 Task: Compute the floor of 10.8.
Action: Mouse moved to (1217, 83)
Screenshot: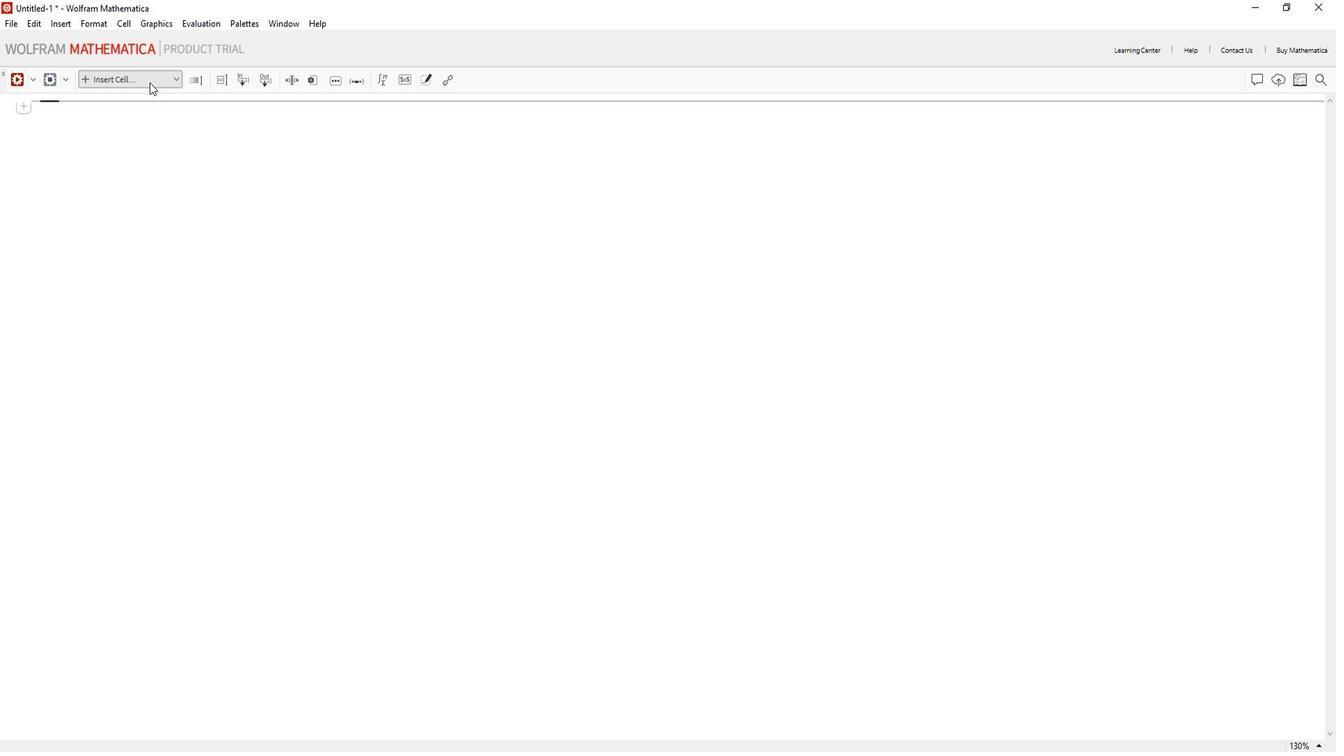 
Action: Mouse pressed left at (1217, 83)
Screenshot: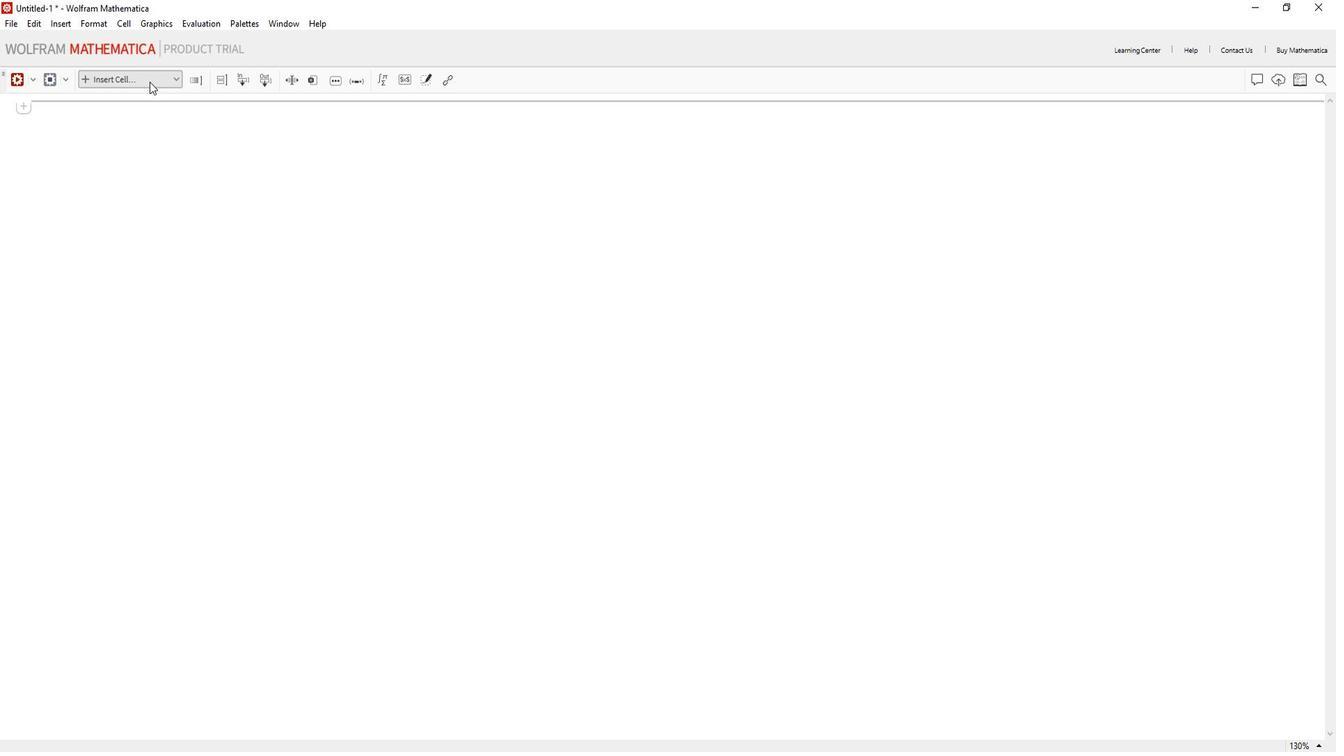 
Action: Mouse moved to (1195, 104)
Screenshot: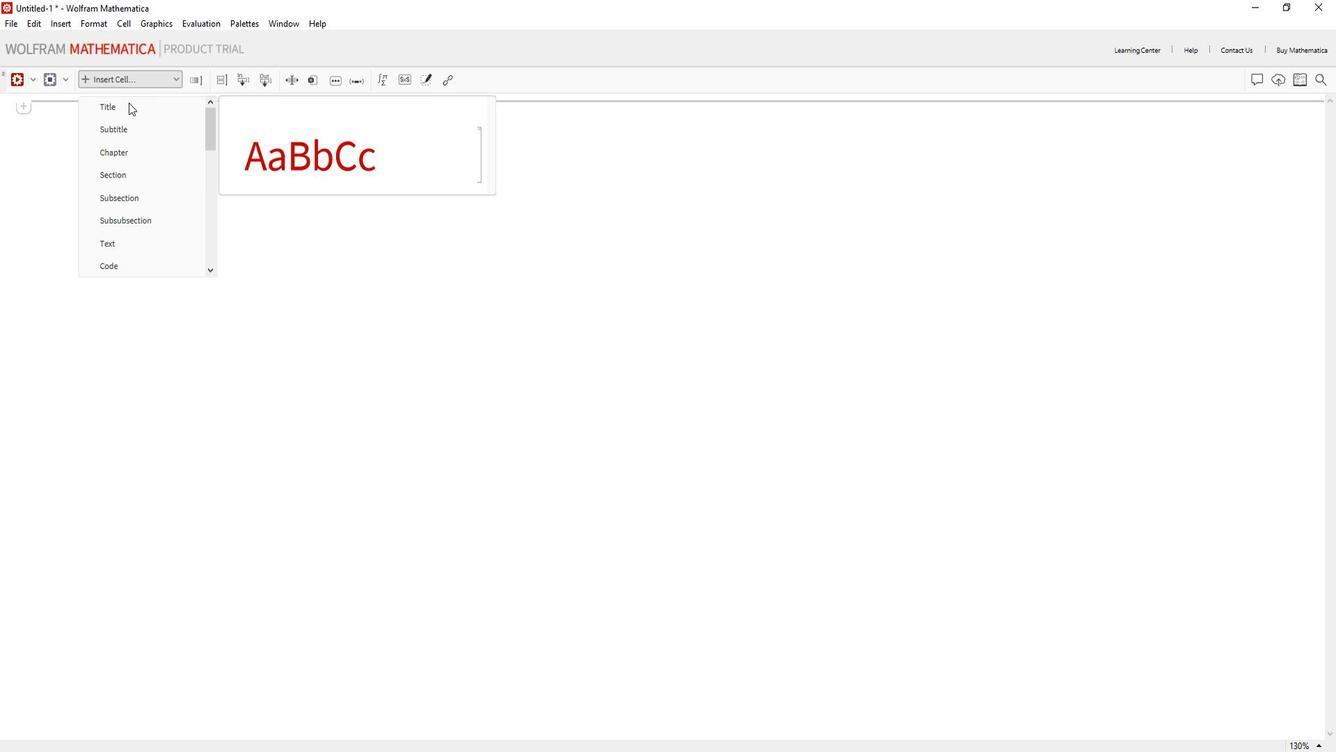 
Action: Mouse pressed left at (1195, 104)
Screenshot: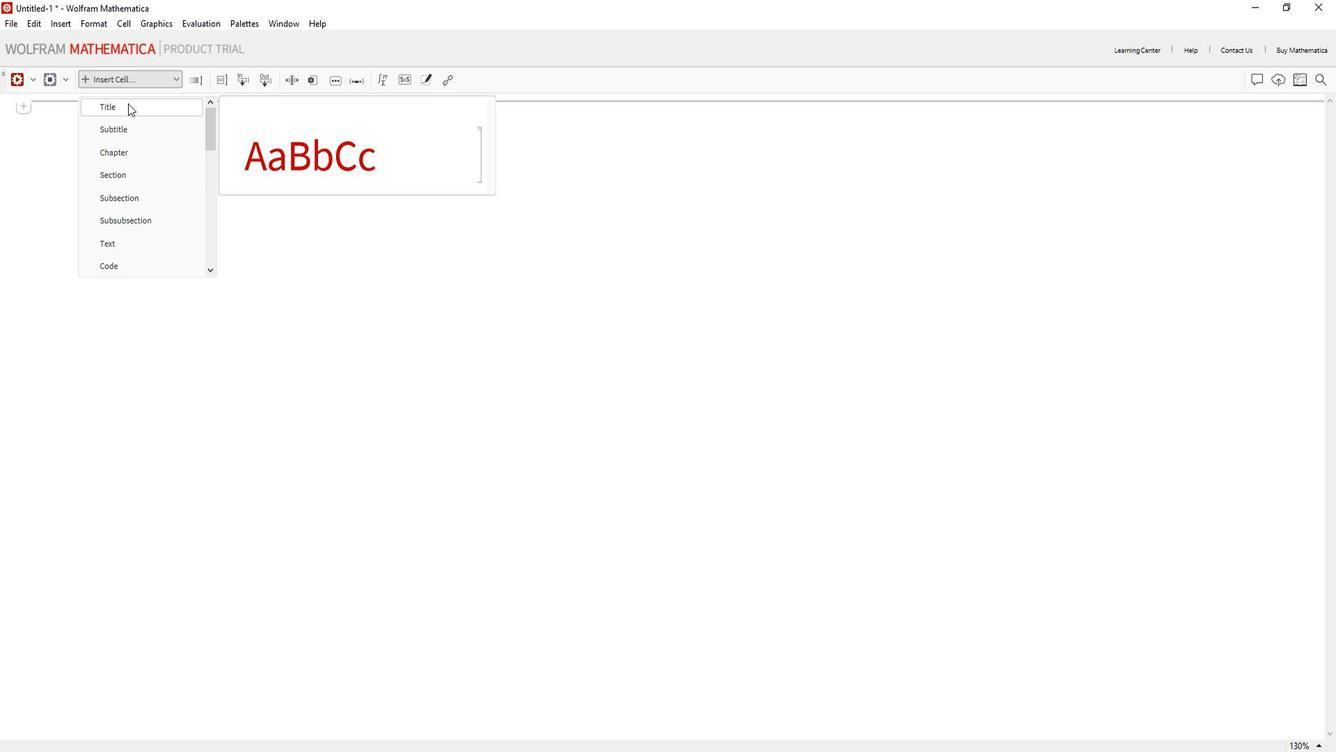 
Action: Key pressed <Key.shift><Key.shift><Key.shift><Key.shift><Key.shift>Compute<Key.space>the<Key.space>floor
Screenshot: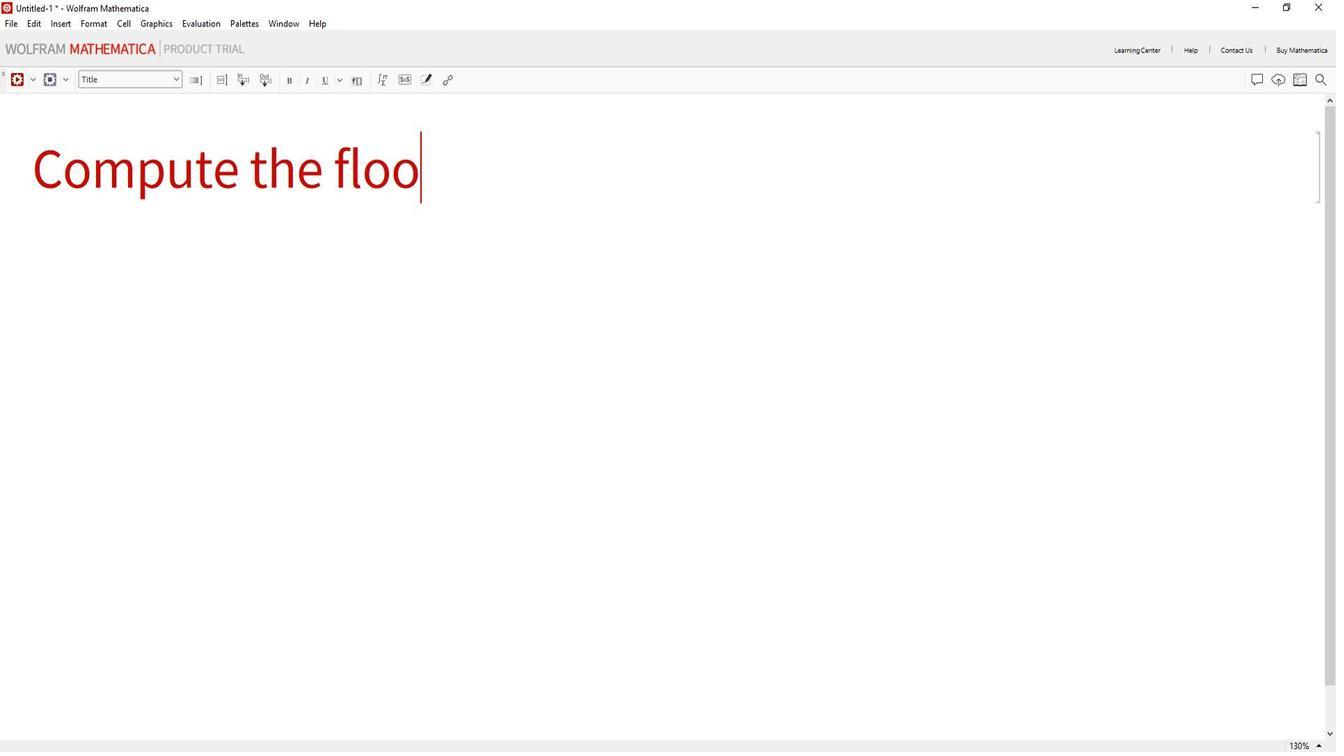 
Action: Mouse moved to (1293, 229)
Screenshot: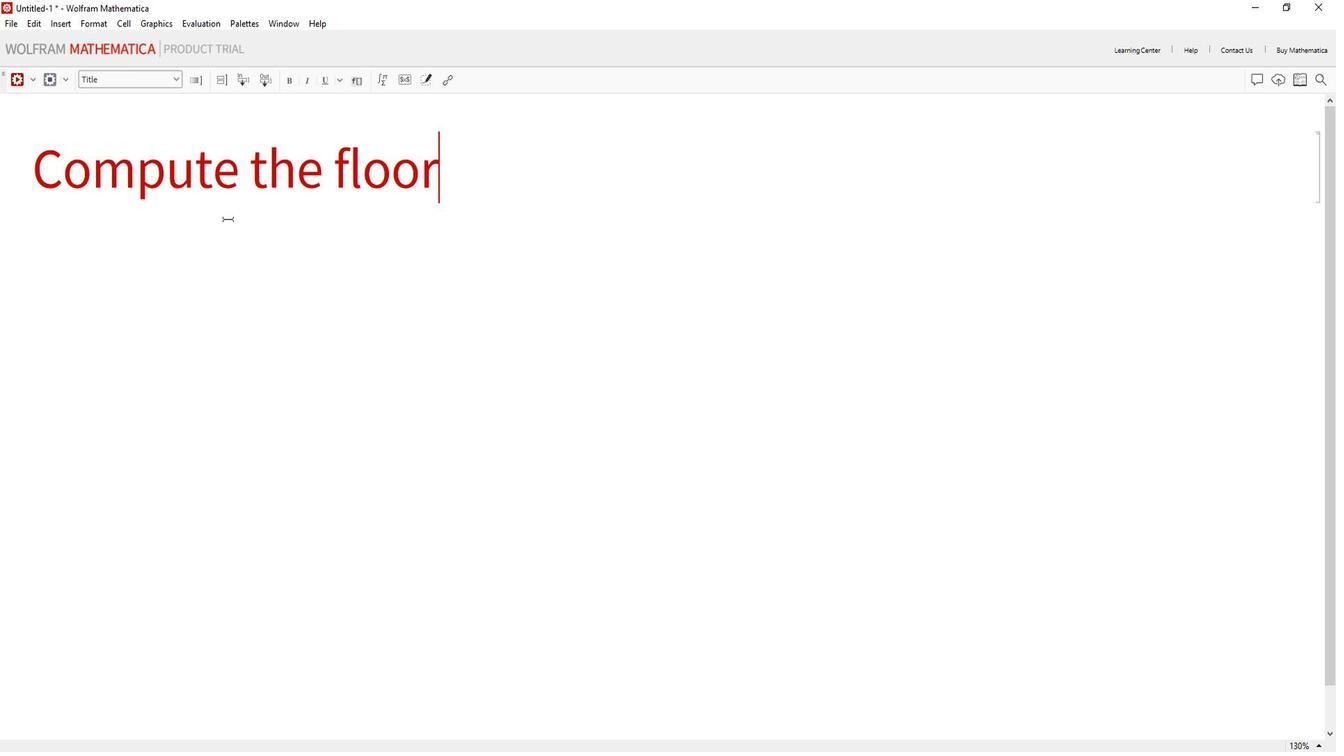 
Action: Mouse pressed left at (1293, 229)
Screenshot: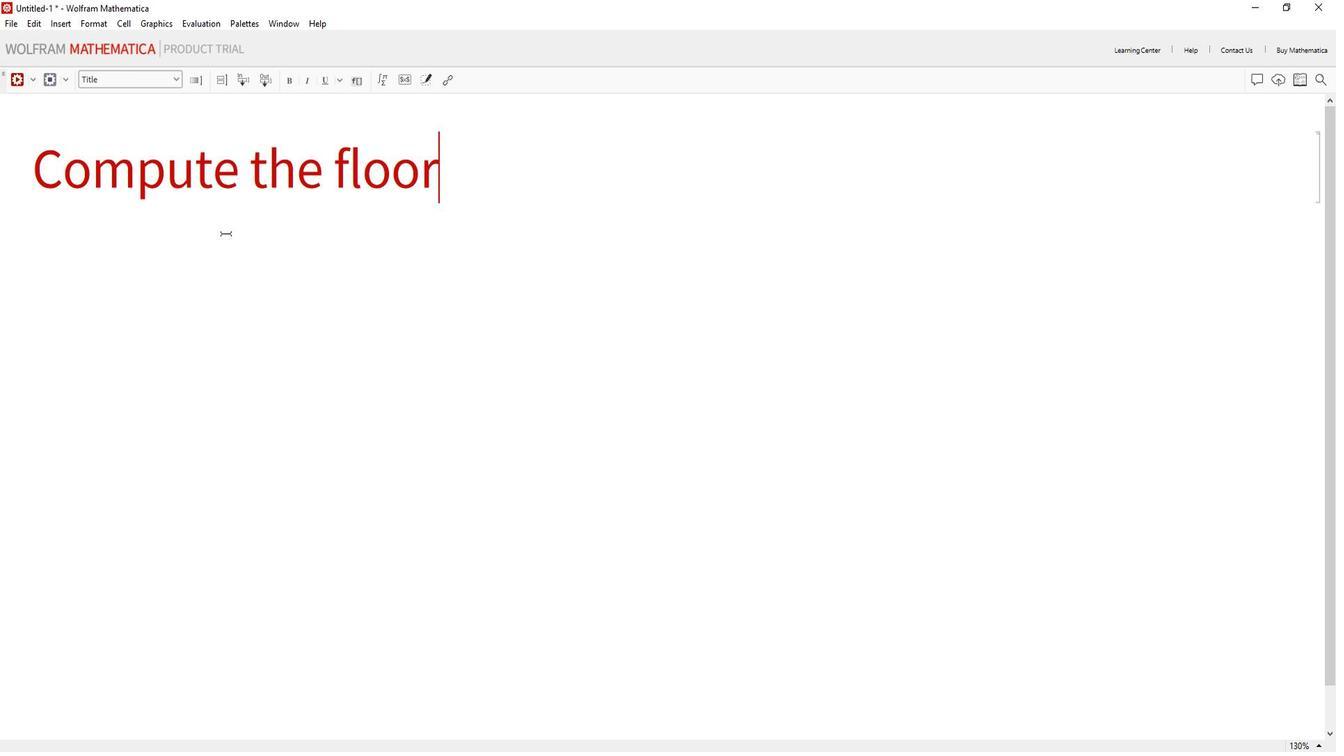 
Action: Mouse moved to (1214, 78)
Screenshot: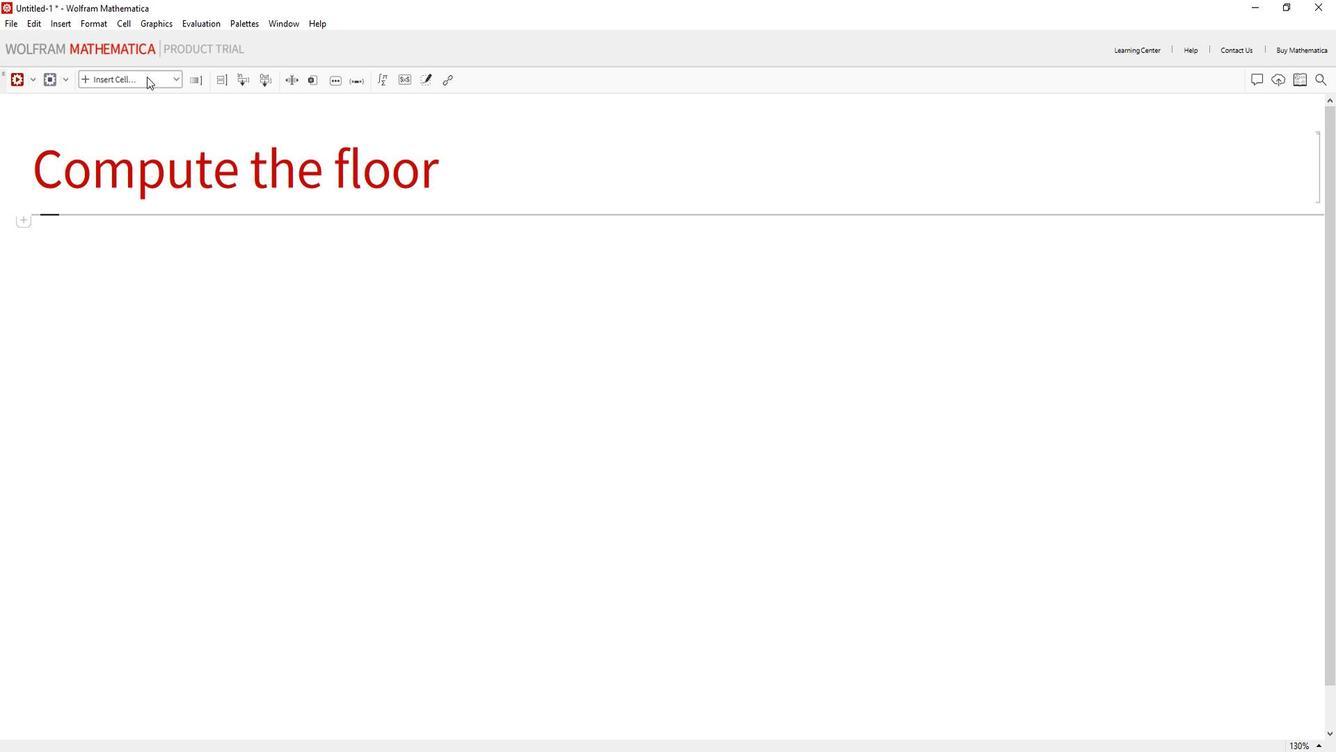 
Action: Mouse pressed left at (1214, 78)
Screenshot: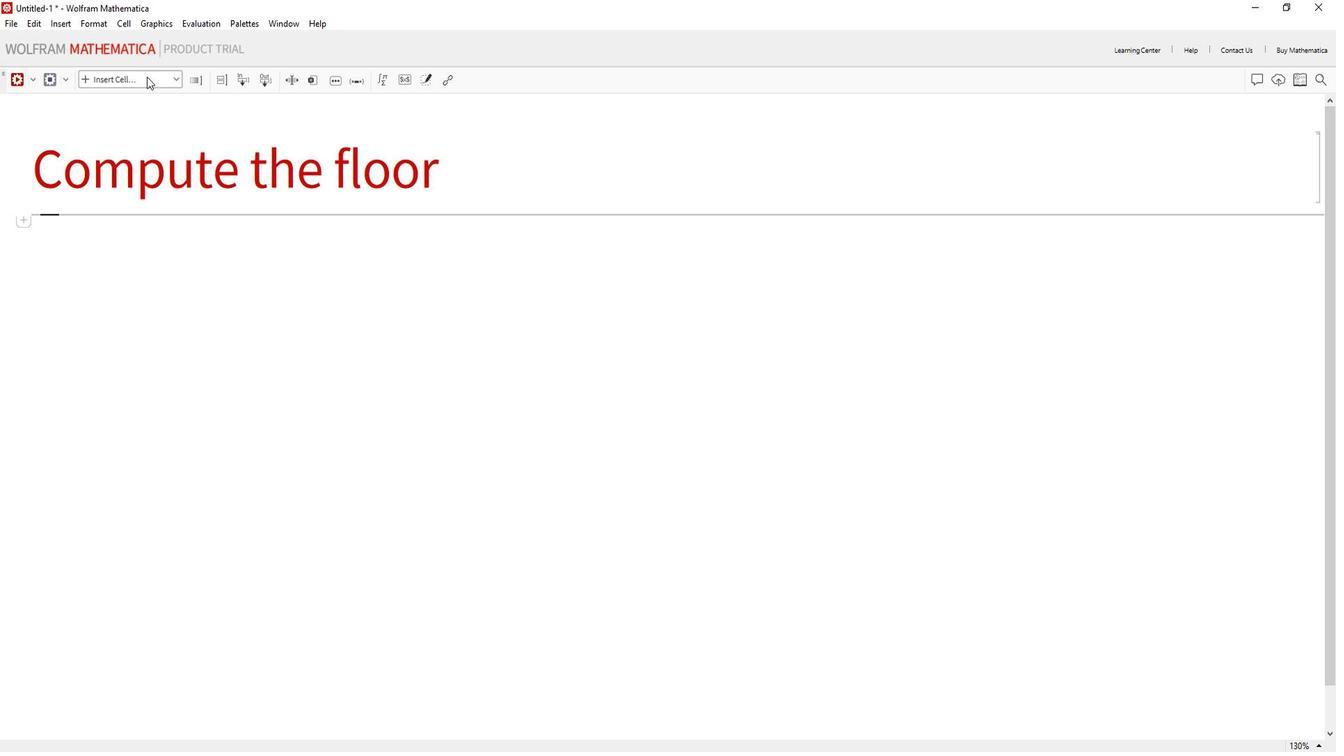 
Action: Mouse moved to (1200, 263)
Screenshot: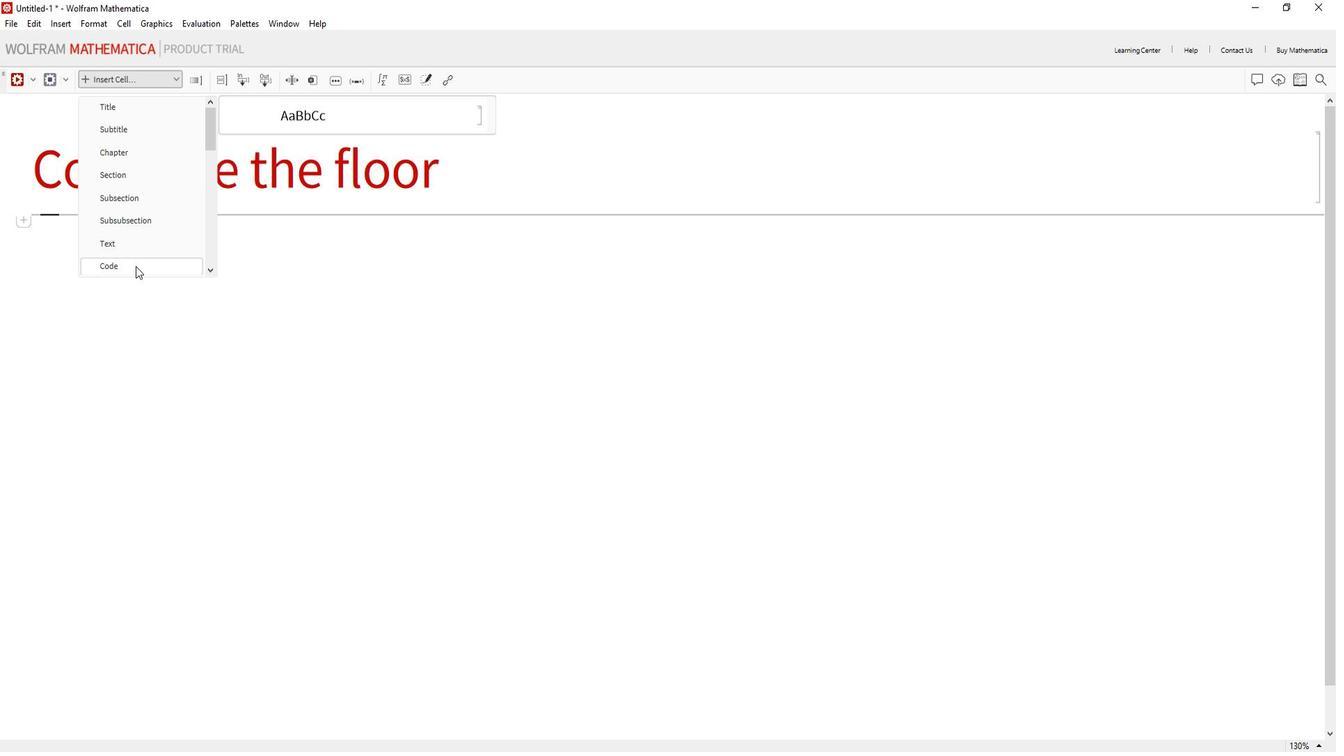 
Action: Mouse pressed left at (1200, 263)
Screenshot: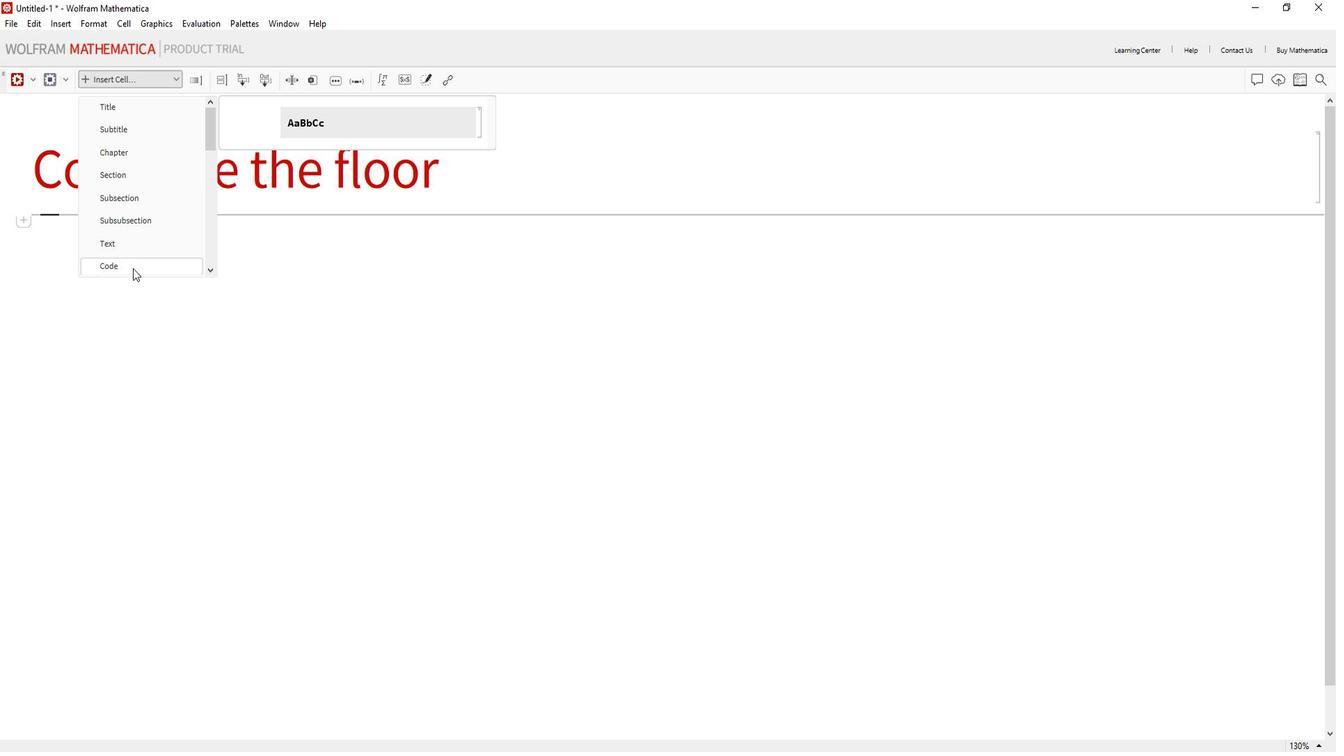 
Action: Mouse moved to (1004, 268)
Screenshot: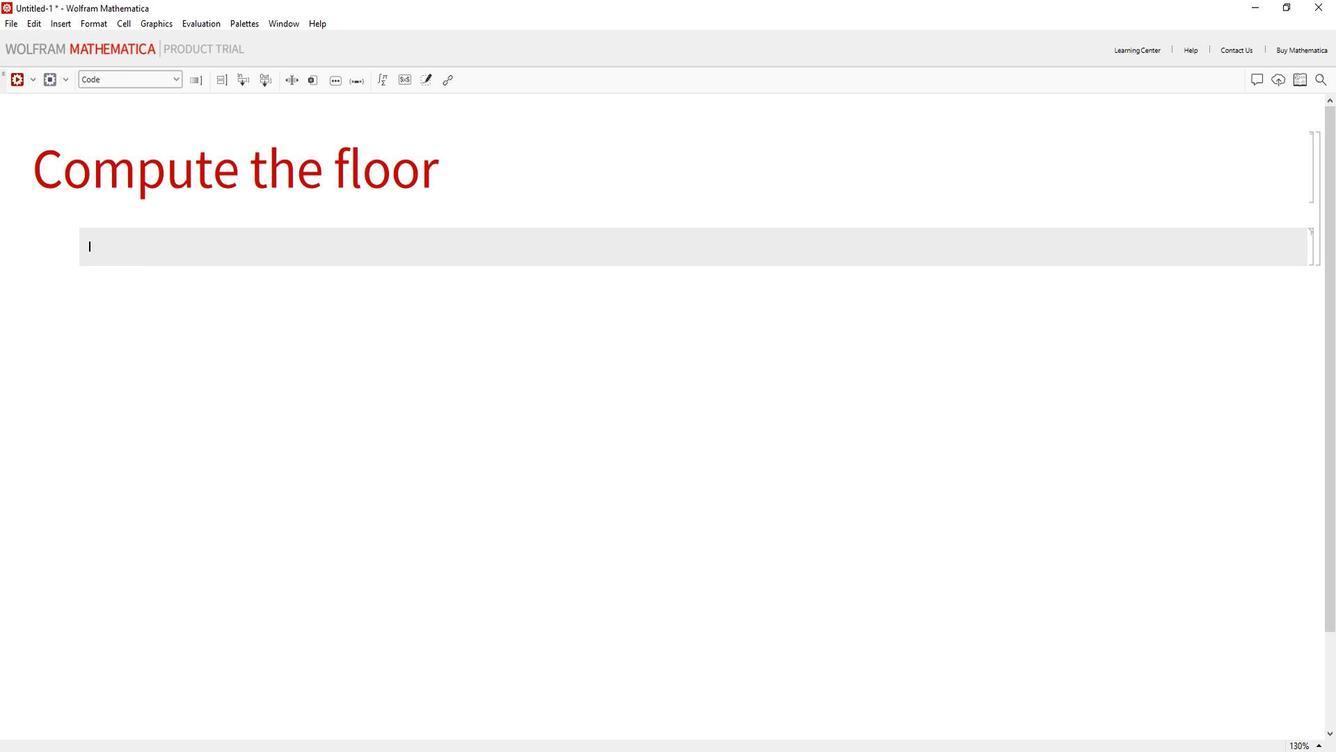 
Action: Mouse pressed left at (1004, 268)
Screenshot: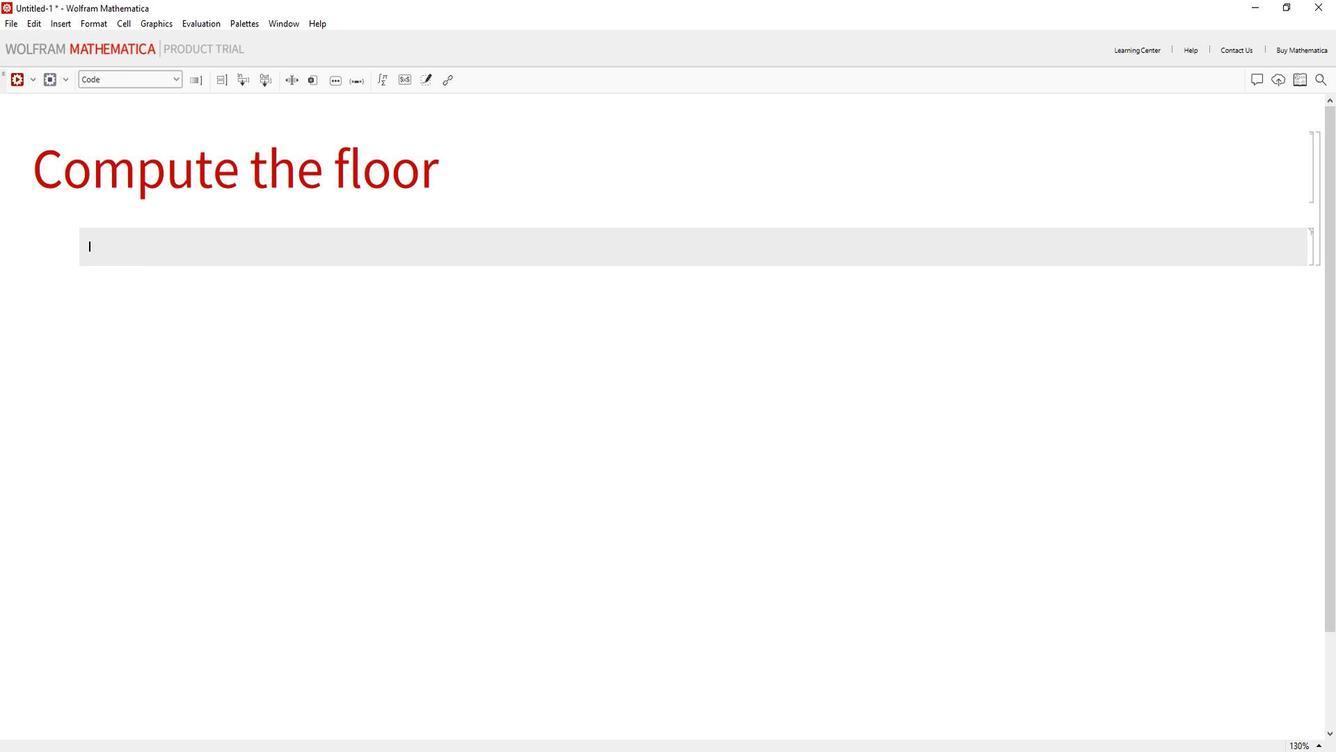 
Action: Mouse moved to (1194, 247)
Screenshot: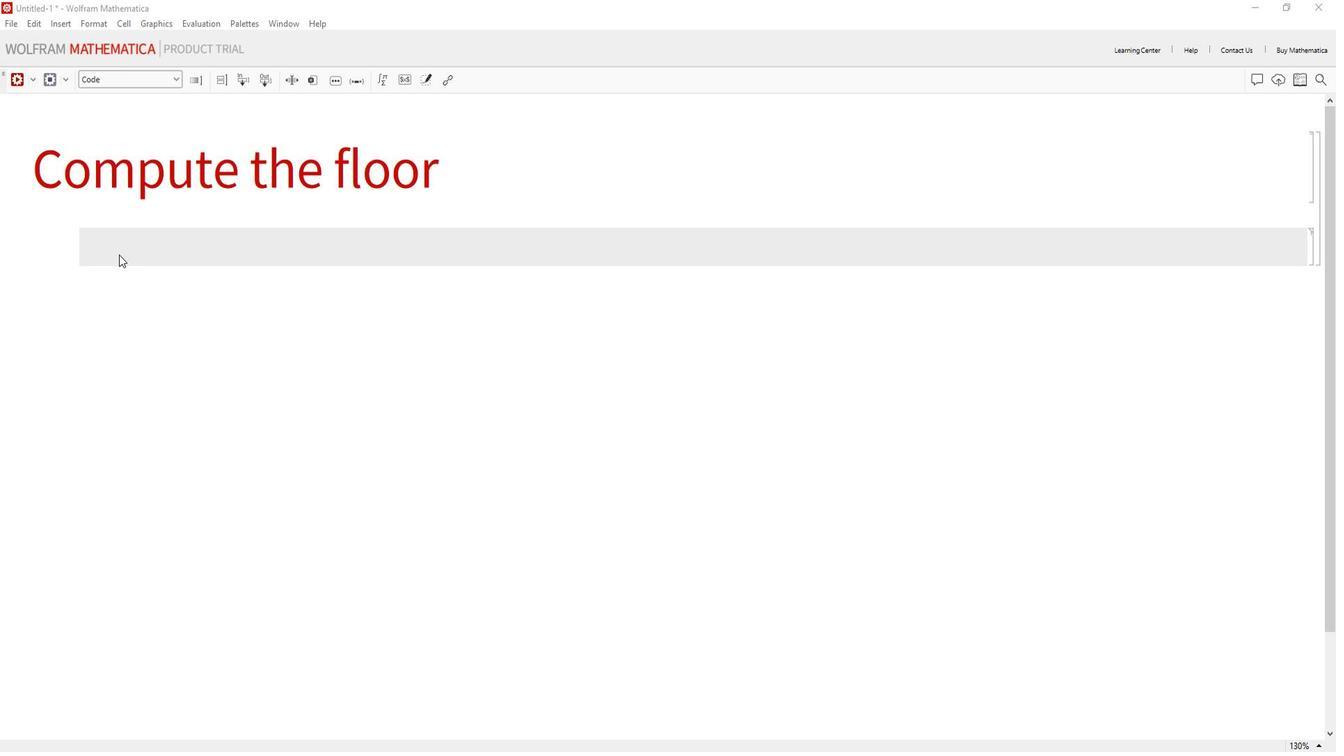
Action: Mouse pressed left at (1194, 247)
Screenshot: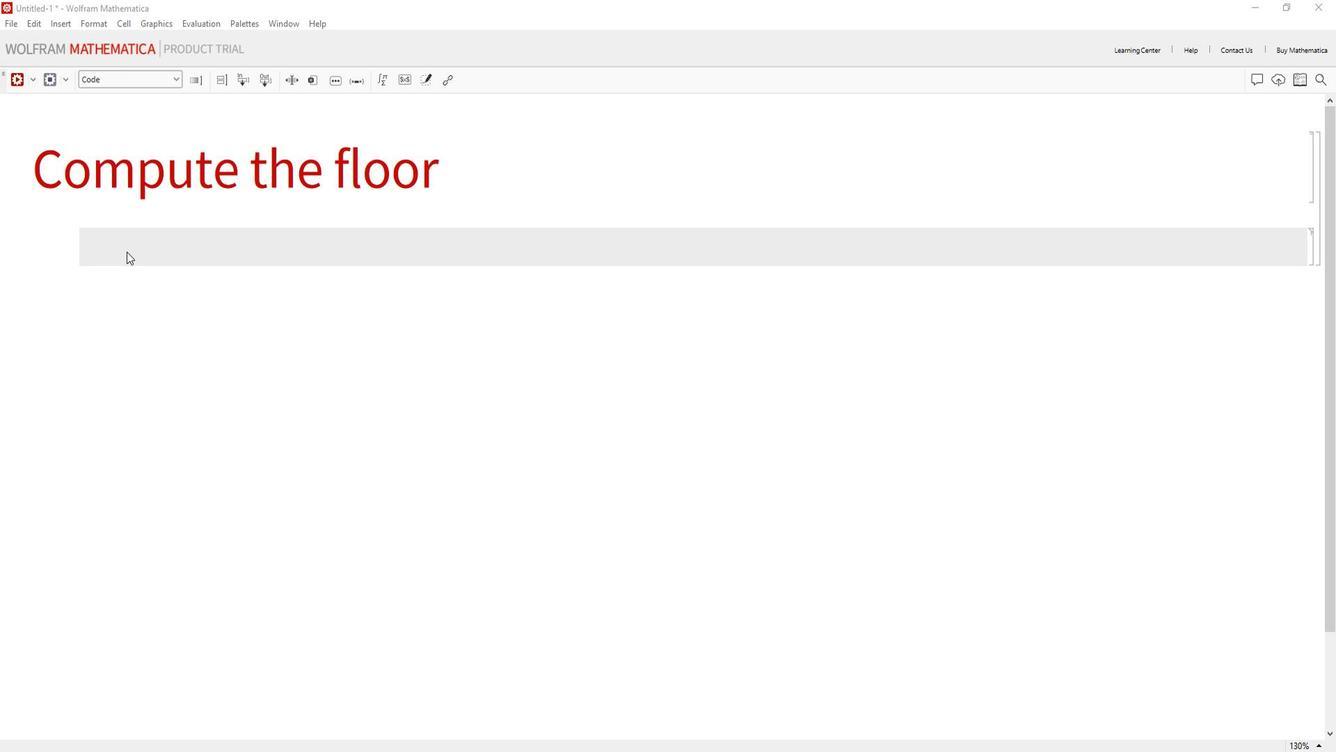 
Action: Key pressed <Key.shift_r>(*<Key.shift>Calculate<Key.space>the<Key.space>foolr<Key.backspace><Key.backspace><Key.backspace><Key.backspace>loor<Key.space>of<Key.space>10.8<Key.right><Key.right>floor<Key.shift>Value<Key.enter><Key.space>=<Key.space><Key.shift>Floor[10.8<Key.right><Key.enter><Key.backspace>;<Key.enter><Key.enter><Key.shift_r><Key.shift_r><Key.shift_r><Key.shift_r><Key.shift_r>(*<Key.shift><Key.shift><Key.shift><Key.shift><Key.shift><Key.shift><Key.shift><Key.shift><Key.shift><Key.shift>Diplay<Key.left><Key.left><Key.left><Key.left>s<Key.right><Key.right><Key.right><Key.right><Key.right><Key.left><Key.space>the<Key.space>result<Key.right><Key.right><Key.enter>floor<Key.shift>Valoo<Key.backspace><Key.backspace>ue<Key.enter>
Screenshot: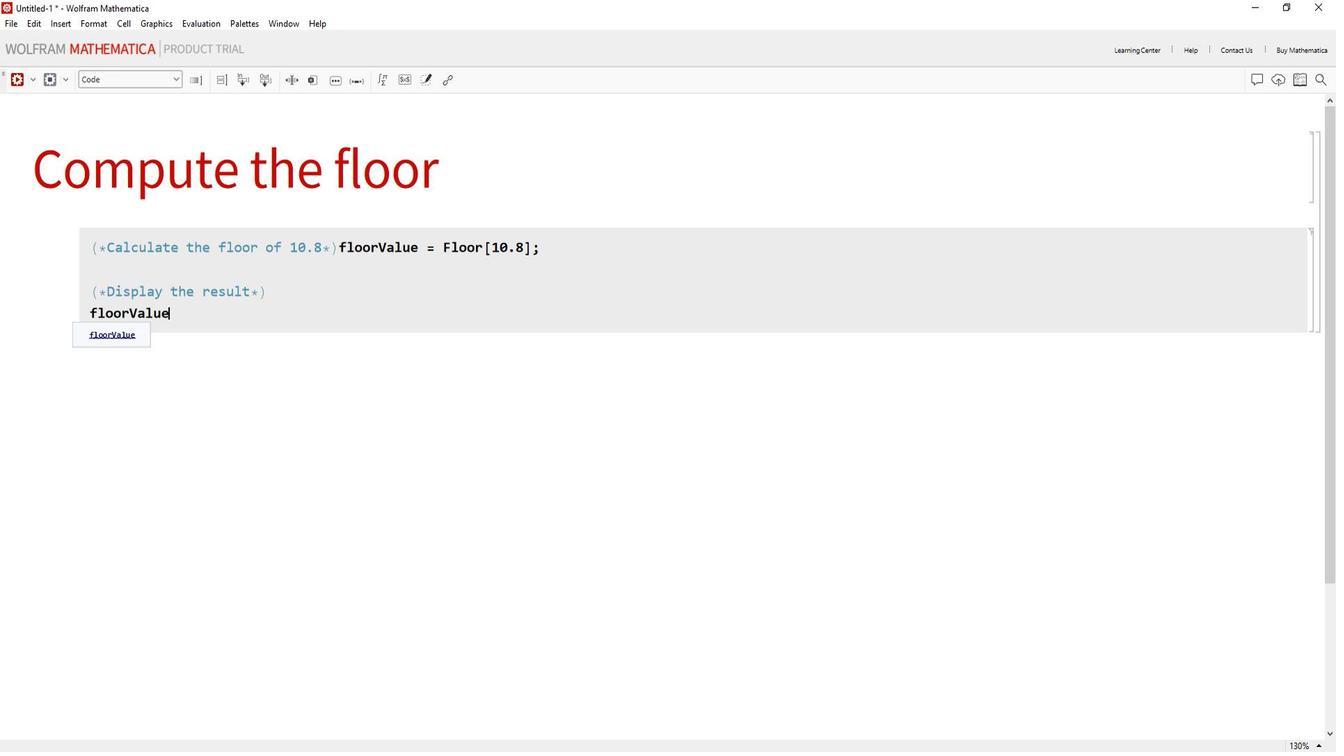 
Action: Mouse moved to (1307, 308)
Screenshot: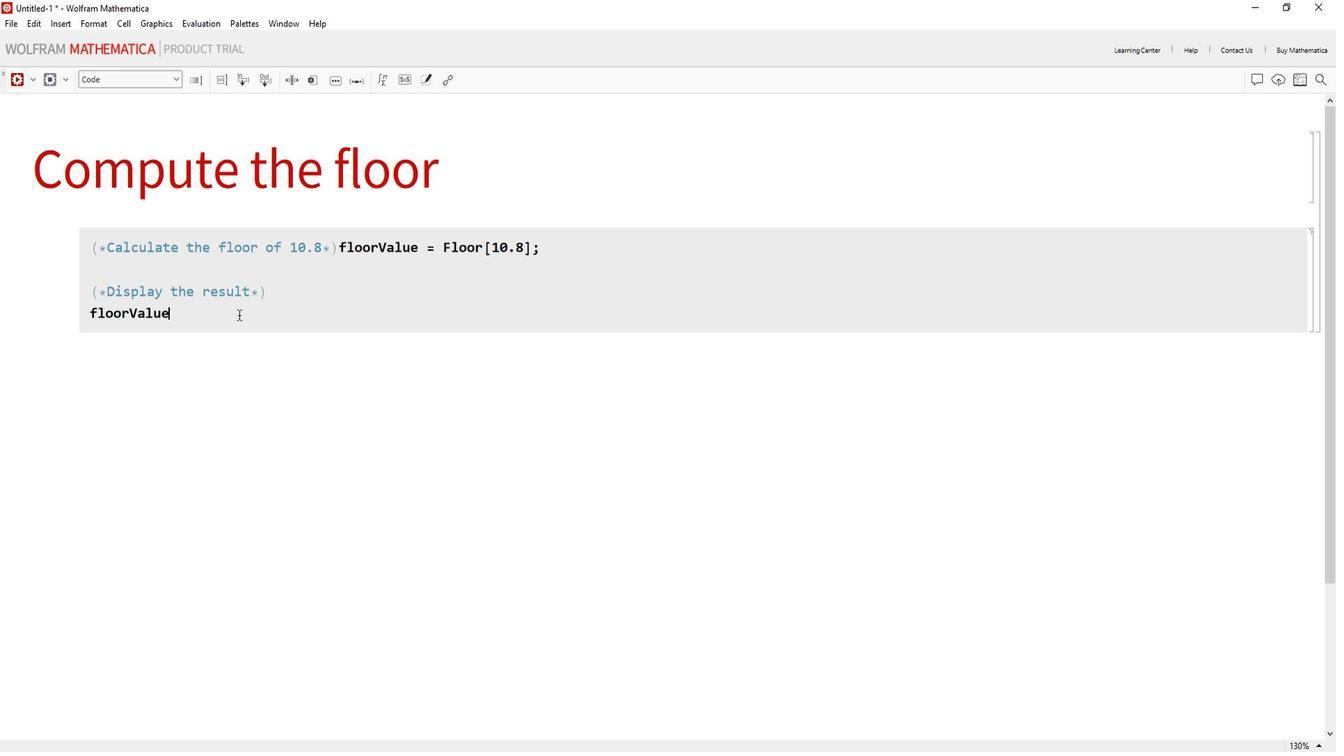 
Action: Mouse pressed left at (1307, 308)
Screenshot: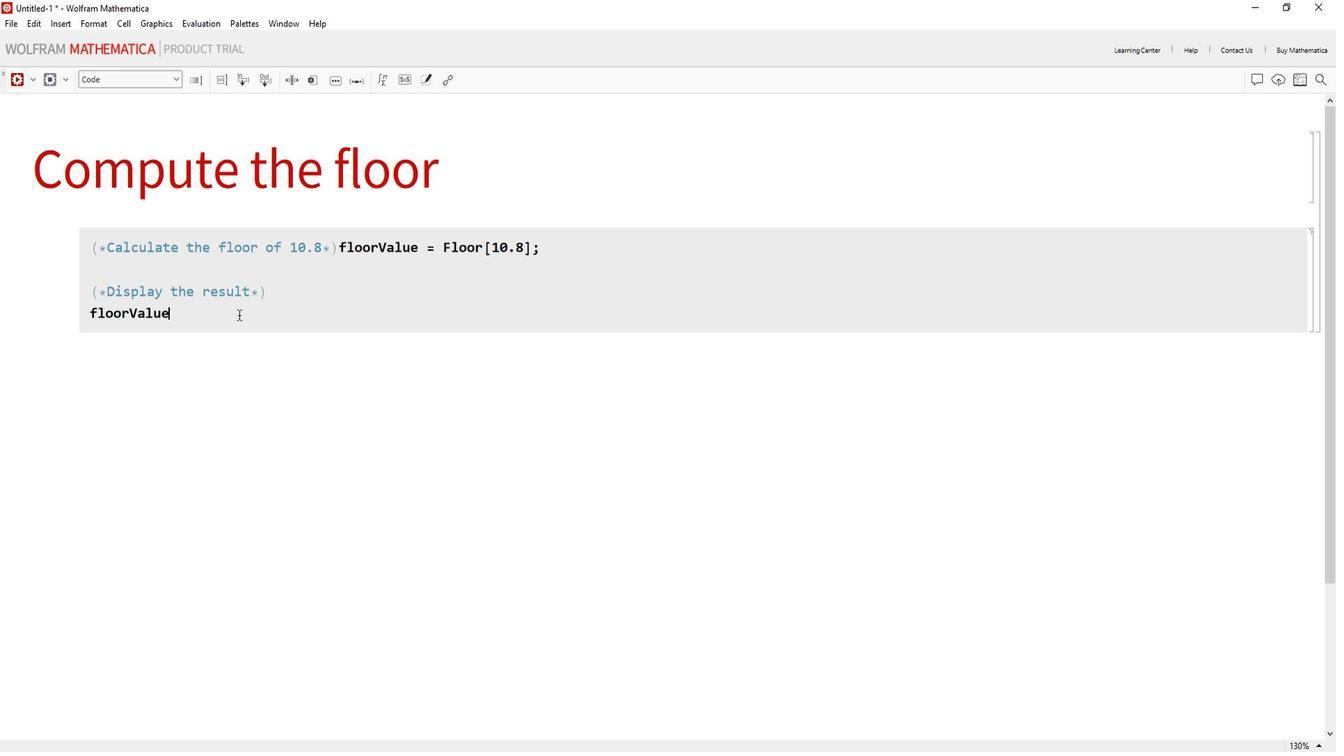 
Action: Mouse moved to (1093, 81)
Screenshot: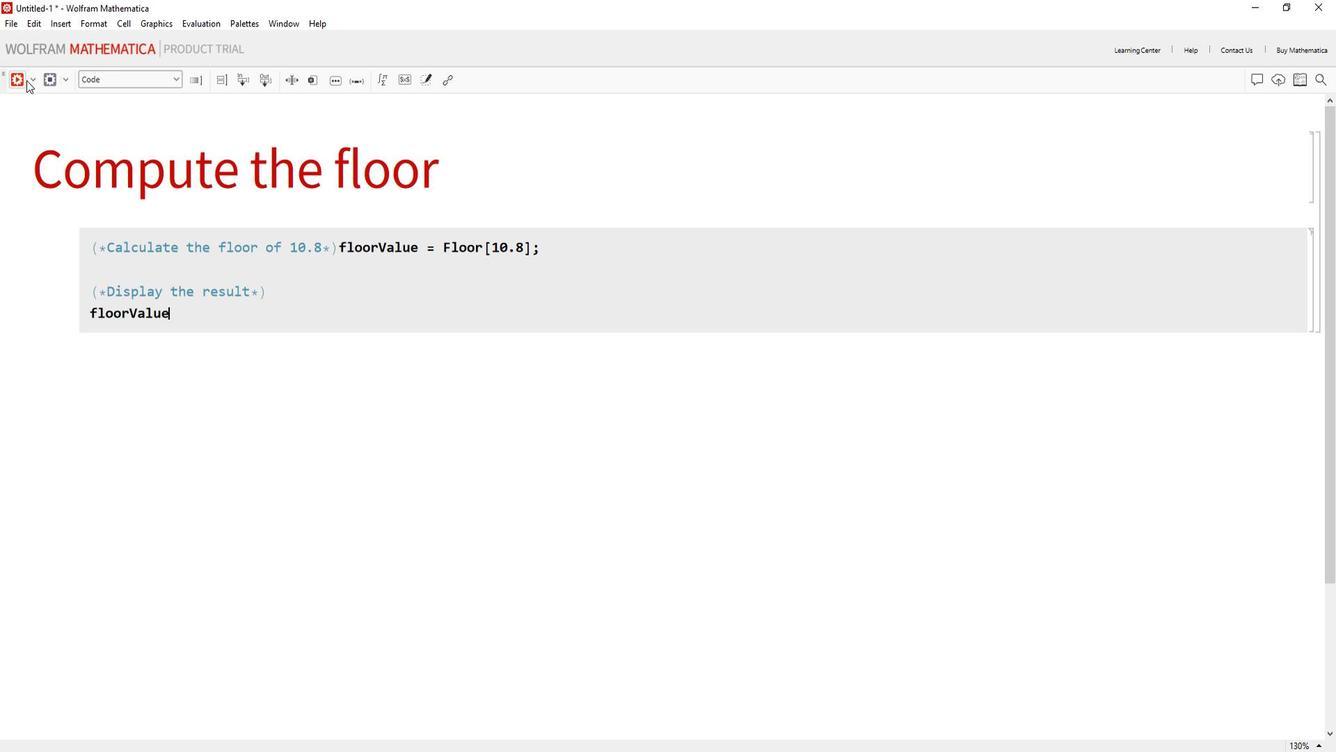 
Action: Mouse pressed left at (1093, 81)
Screenshot: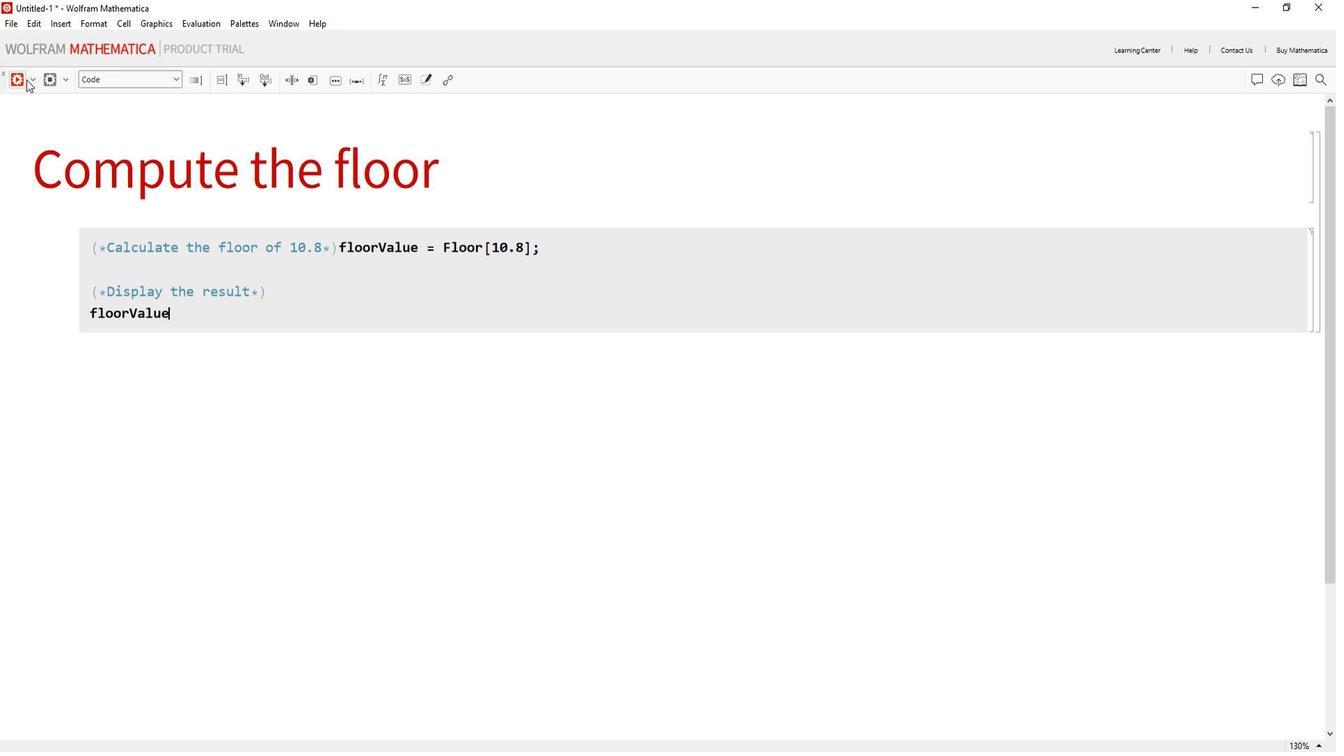 
Action: Mouse moved to (1217, 339)
Screenshot: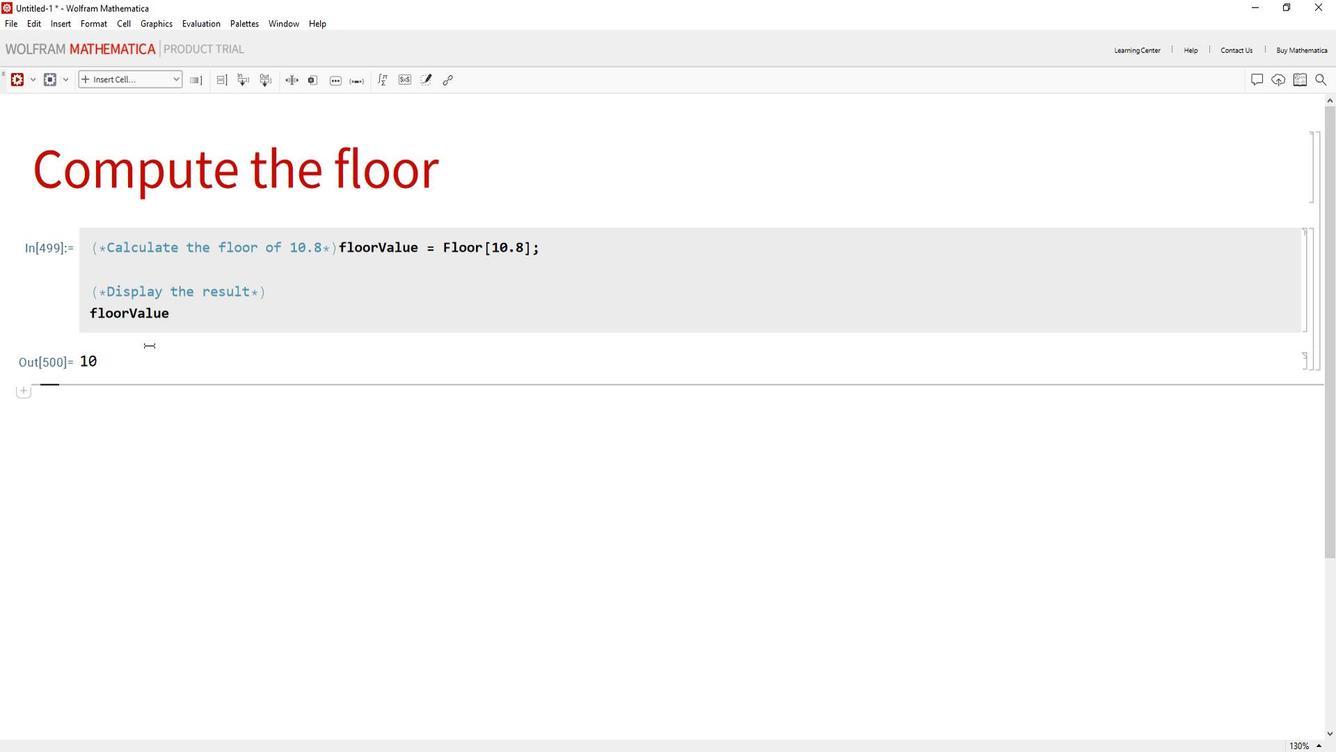 
